 Task: Create a task  Create a new system for managing employee benefits and compensation , assign it to team member softage.4@softage.net in the project AgileDeck and update the status of the task to  Off Track , set the priority of the task to Medium
Action: Mouse moved to (57, 319)
Screenshot: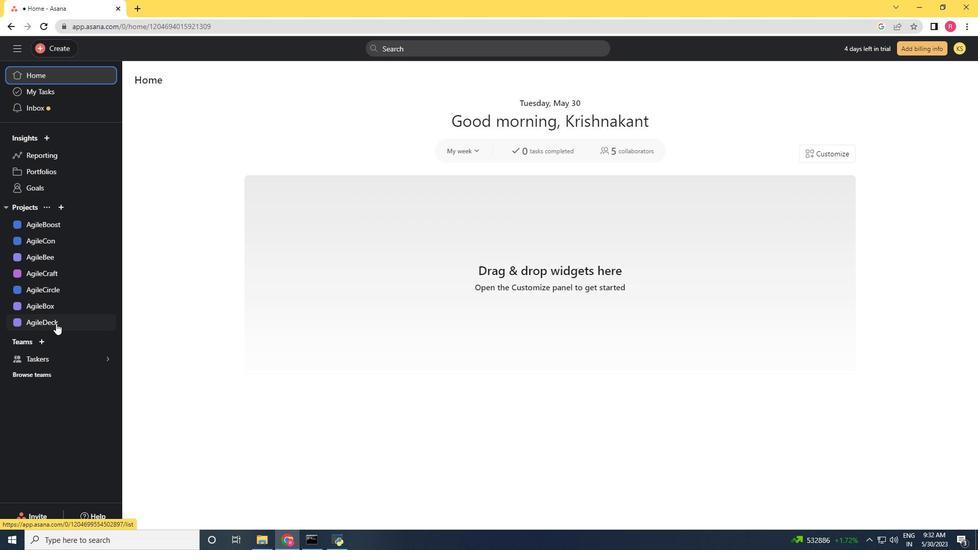 
Action: Mouse pressed left at (57, 319)
Screenshot: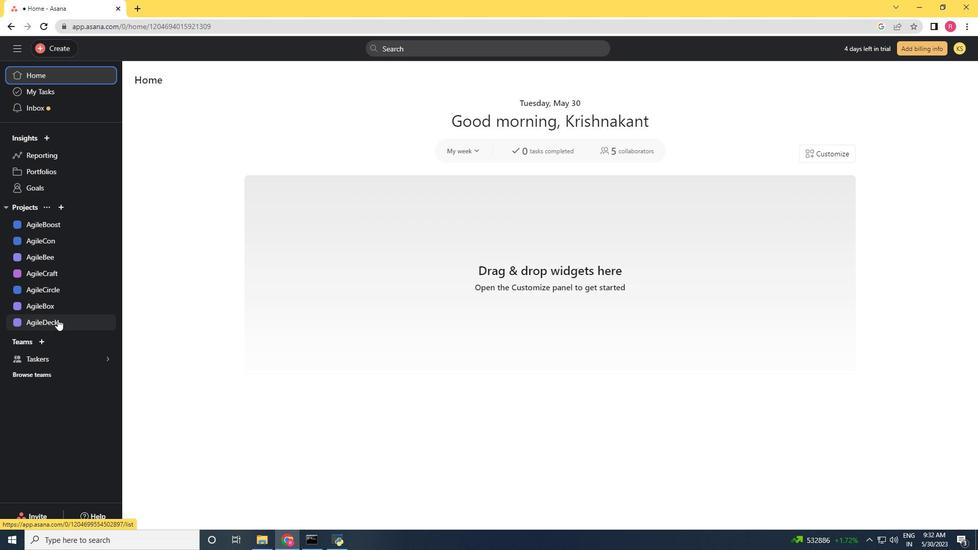 
Action: Mouse moved to (68, 54)
Screenshot: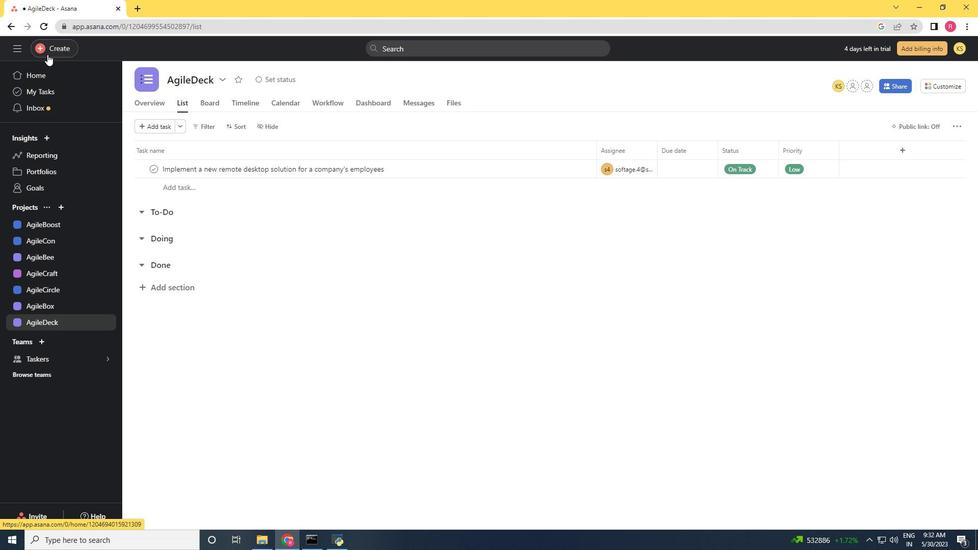 
Action: Mouse pressed left at (68, 54)
Screenshot: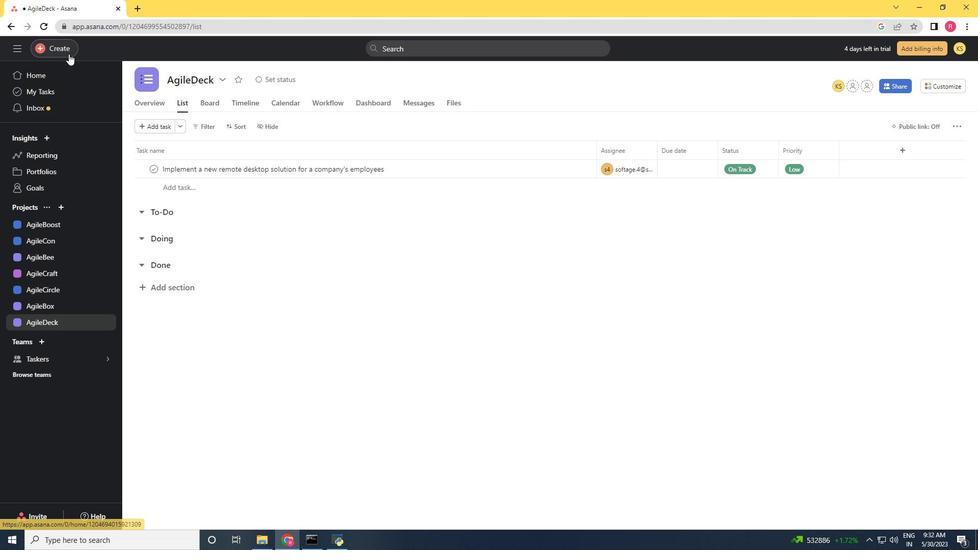 
Action: Mouse moved to (94, 54)
Screenshot: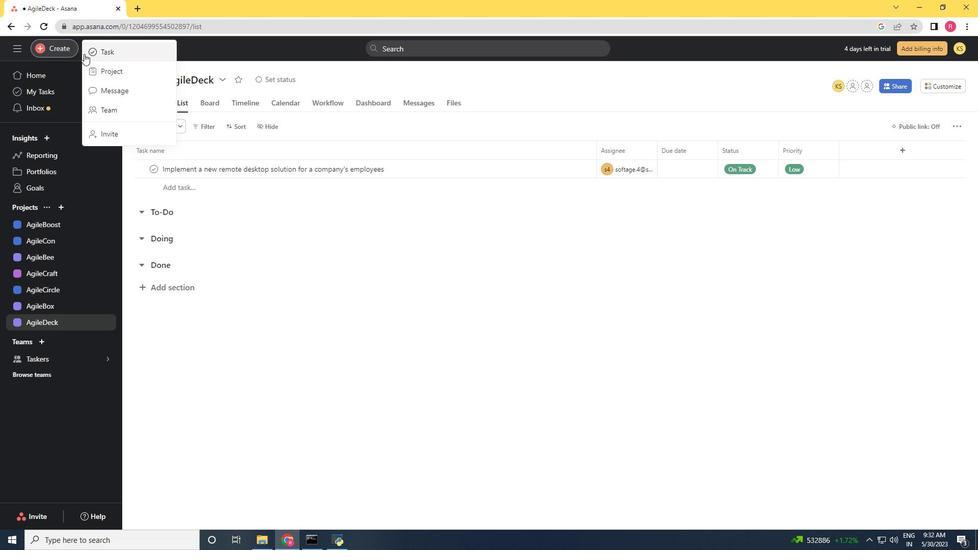 
Action: Mouse pressed left at (94, 54)
Screenshot: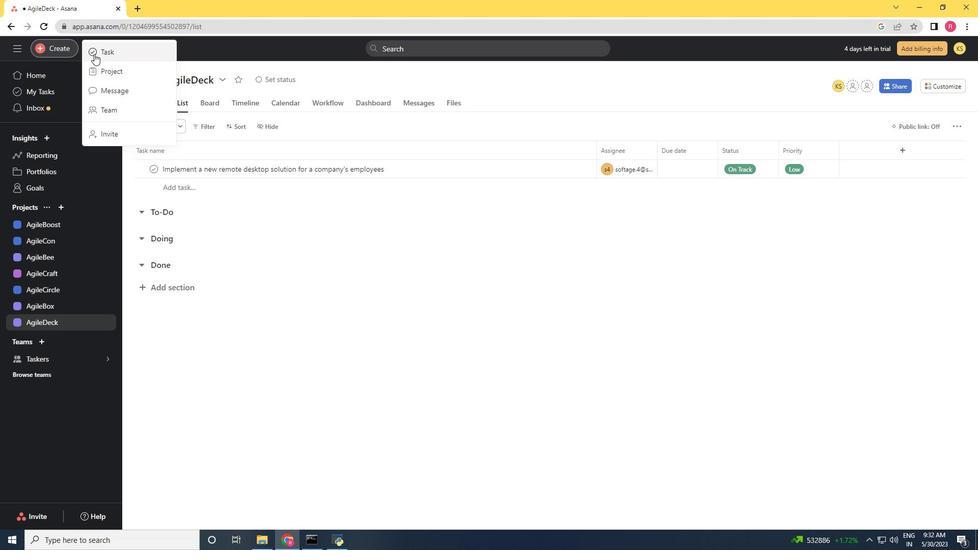 
Action: Key pressed <Key.shift>Create<Key.space><Key.space>a<Key.space>new<Key.space>st<Key.backspace>ystem<Key.space>for<Key.space>managing<Key.space>employee<Key.space>benefits<Key.space>and<Key.space>compensation<Key.space>
Screenshot: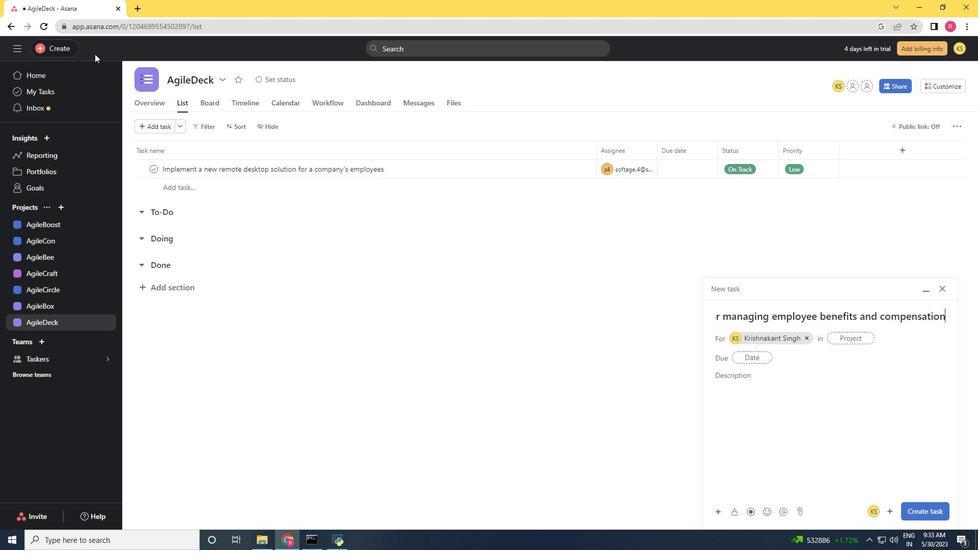 
Action: Mouse moved to (808, 340)
Screenshot: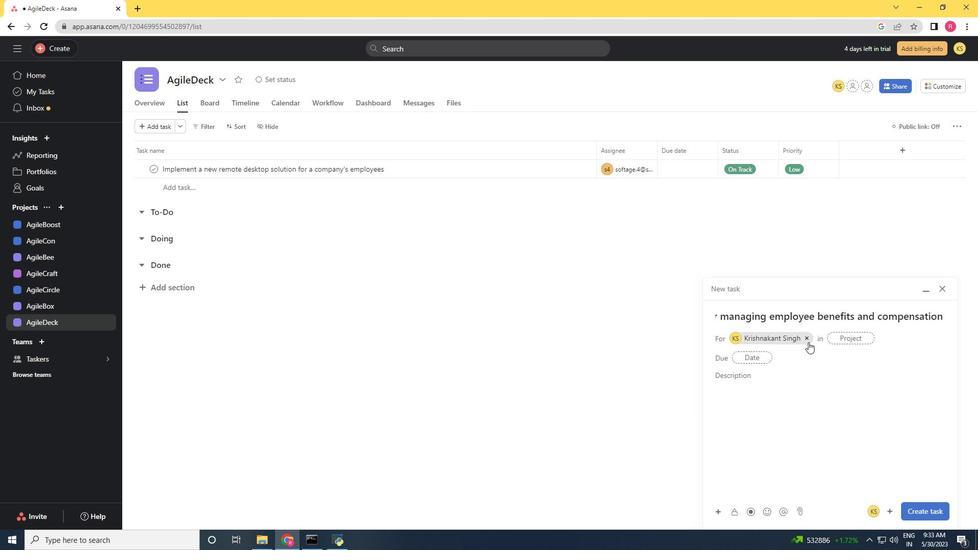 
Action: Mouse pressed left at (808, 340)
Screenshot: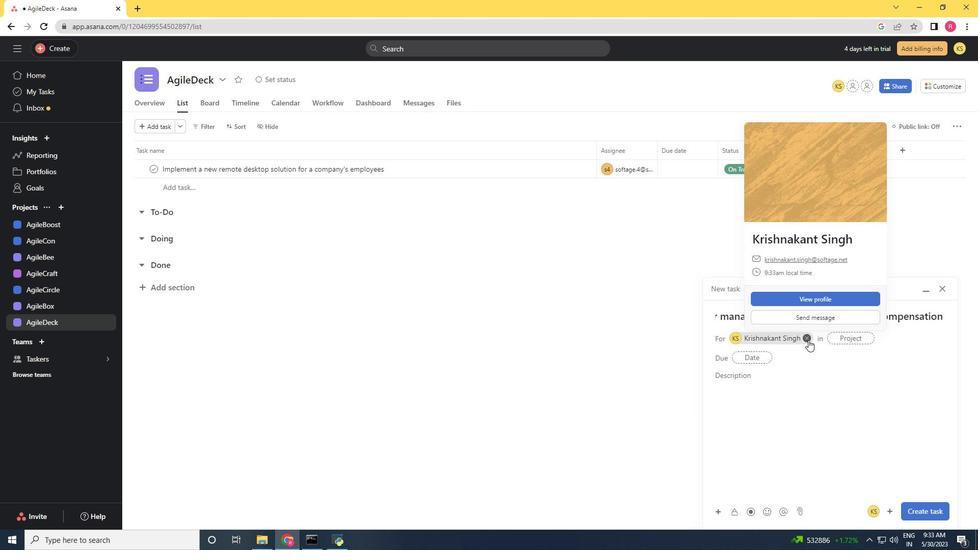 
Action: Mouse moved to (771, 341)
Screenshot: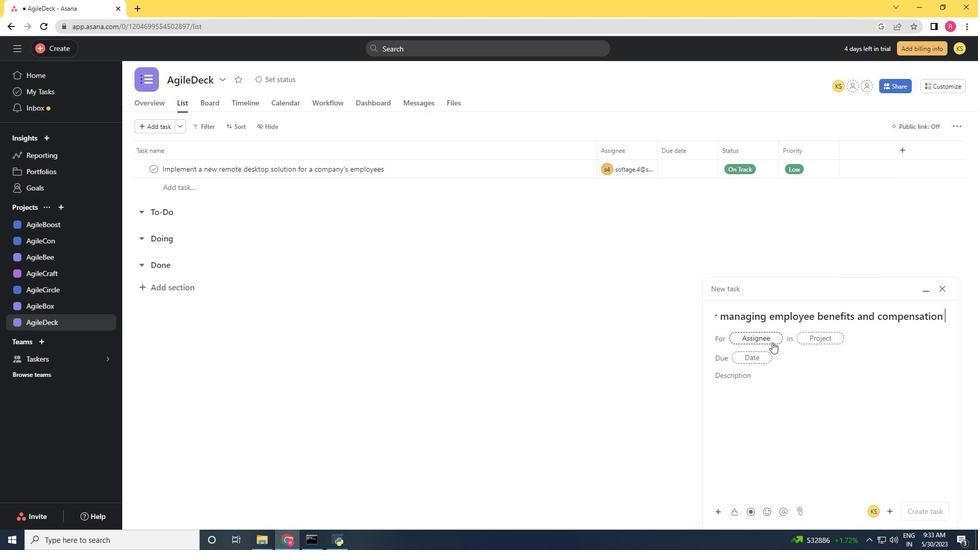 
Action: Mouse pressed left at (771, 341)
Screenshot: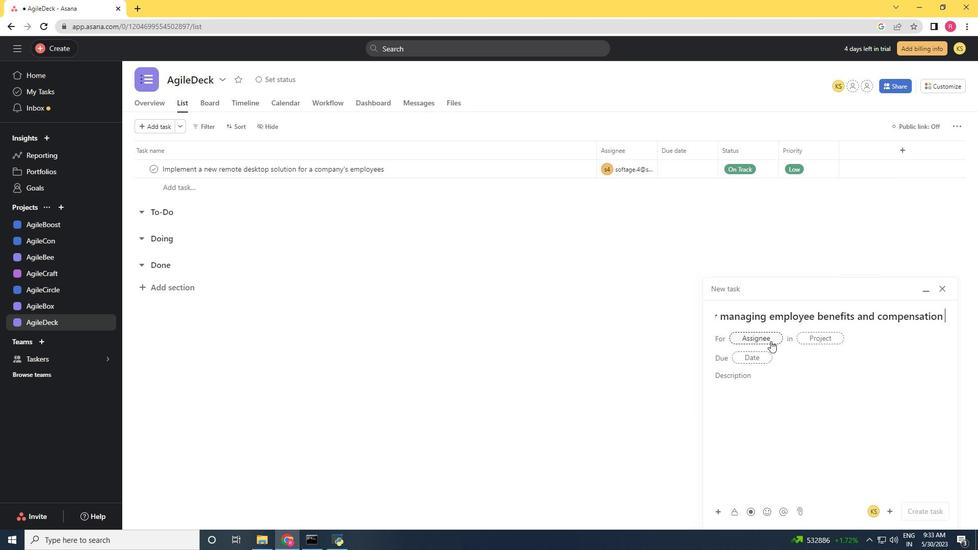 
Action: Key pressed softage.4<Key.shift>@softage.net
Screenshot: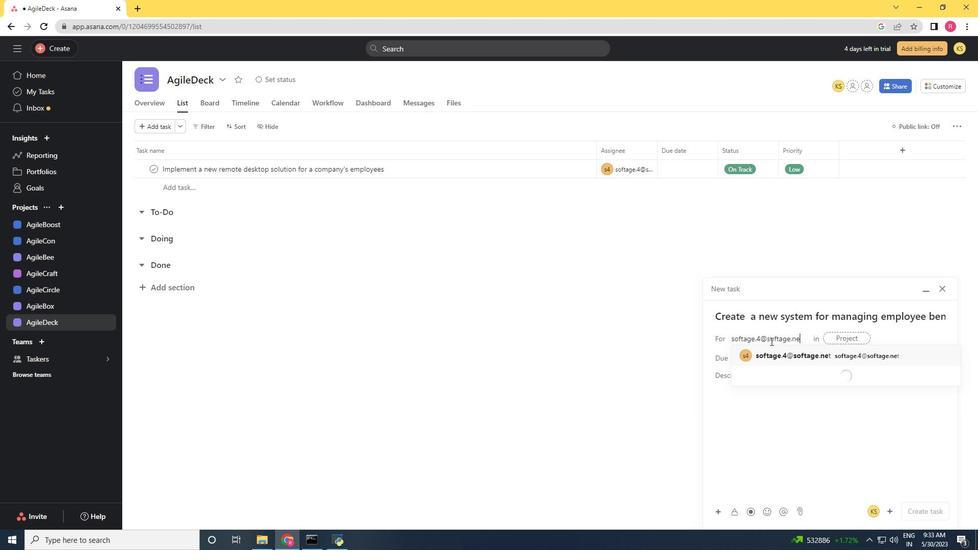 
Action: Mouse moved to (780, 359)
Screenshot: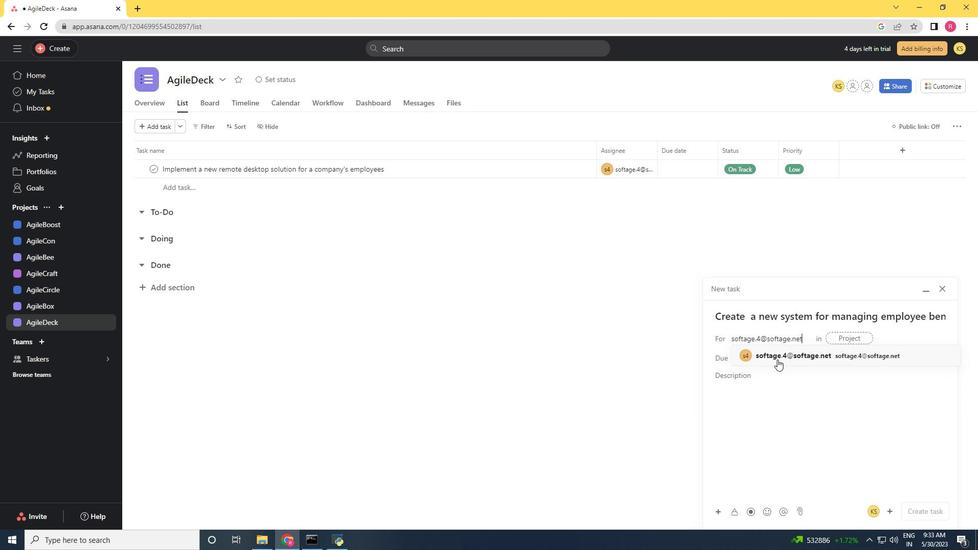 
Action: Mouse pressed left at (780, 359)
Screenshot: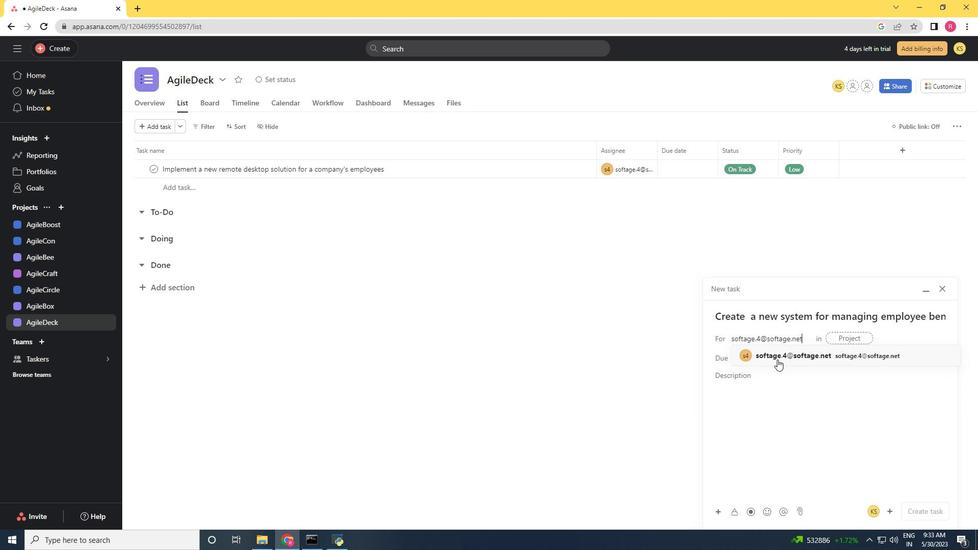
Action: Mouse moved to (631, 361)
Screenshot: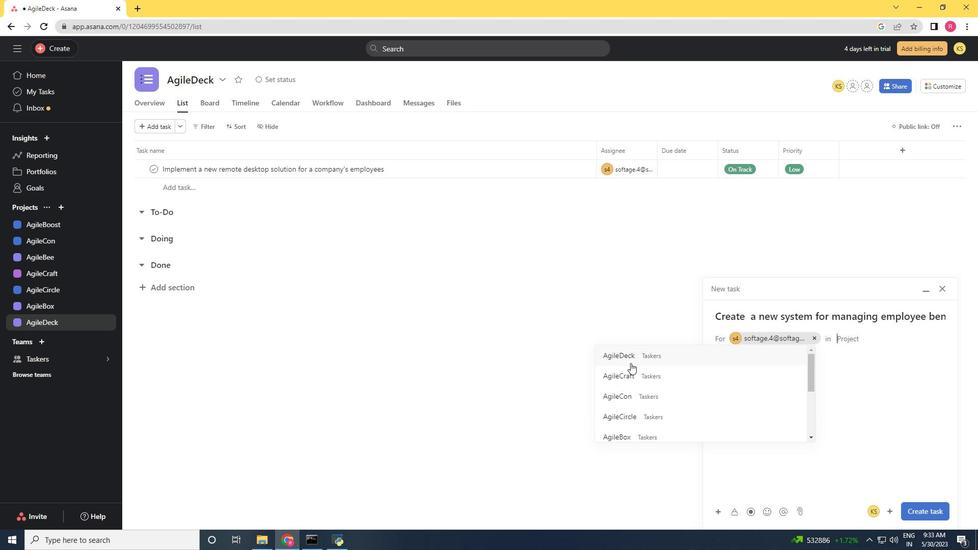 
Action: Mouse pressed left at (631, 361)
Screenshot: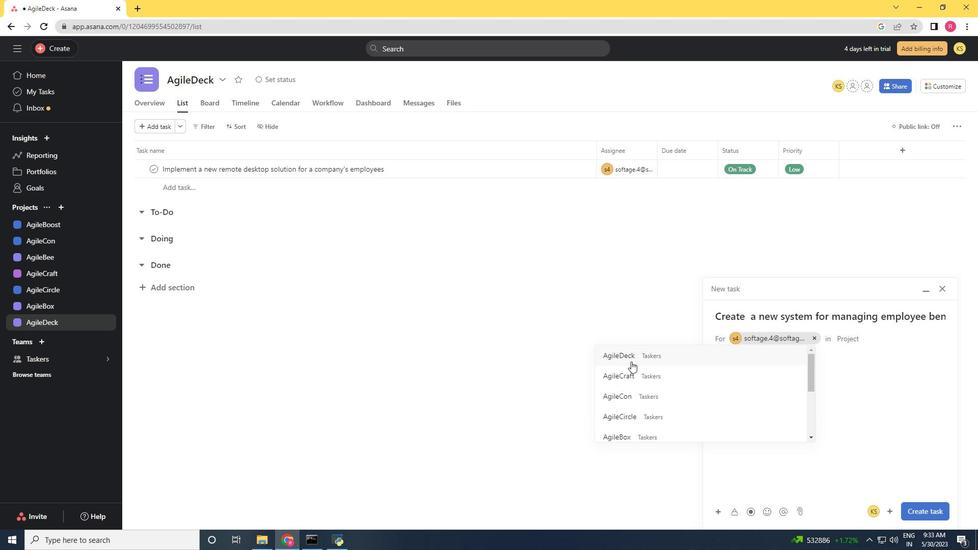 
Action: Mouse moved to (762, 383)
Screenshot: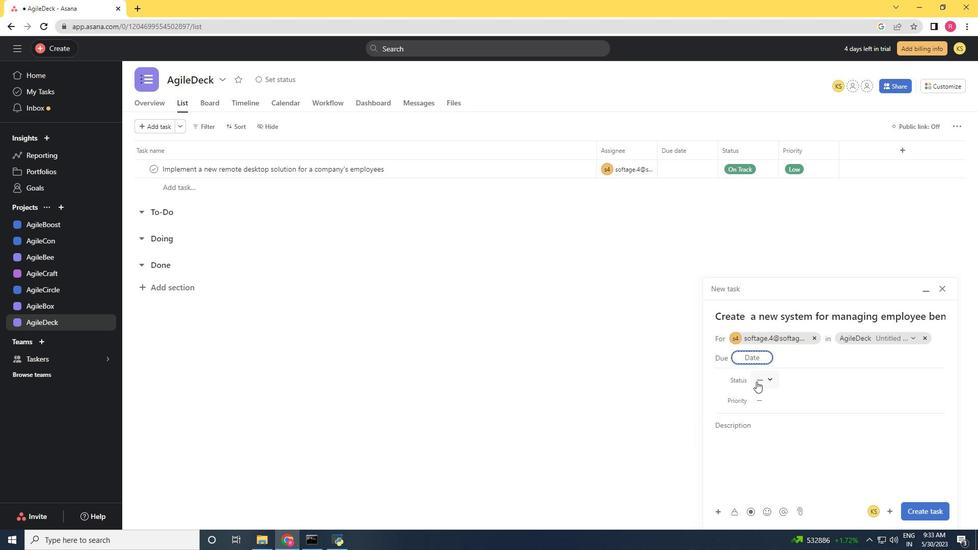 
Action: Mouse pressed left at (762, 383)
Screenshot: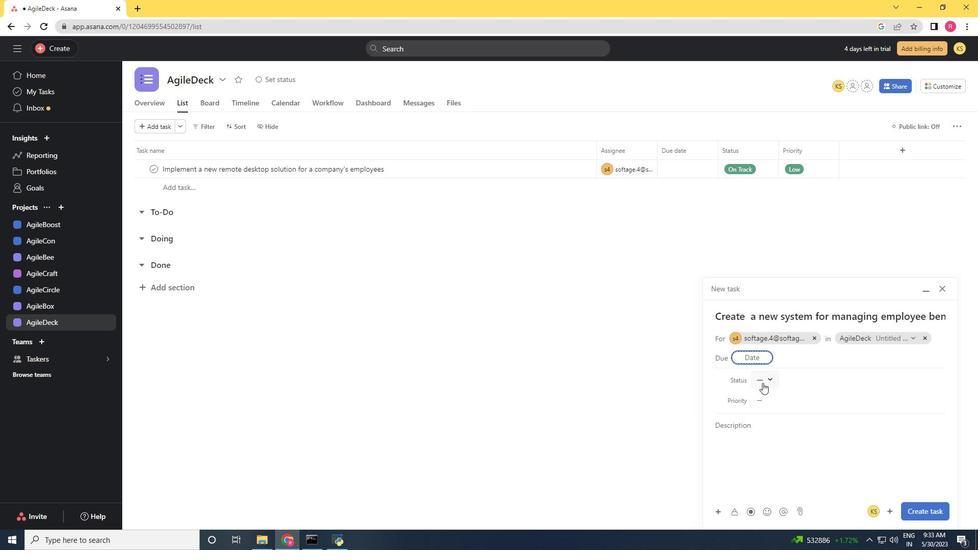 
Action: Mouse moved to (784, 432)
Screenshot: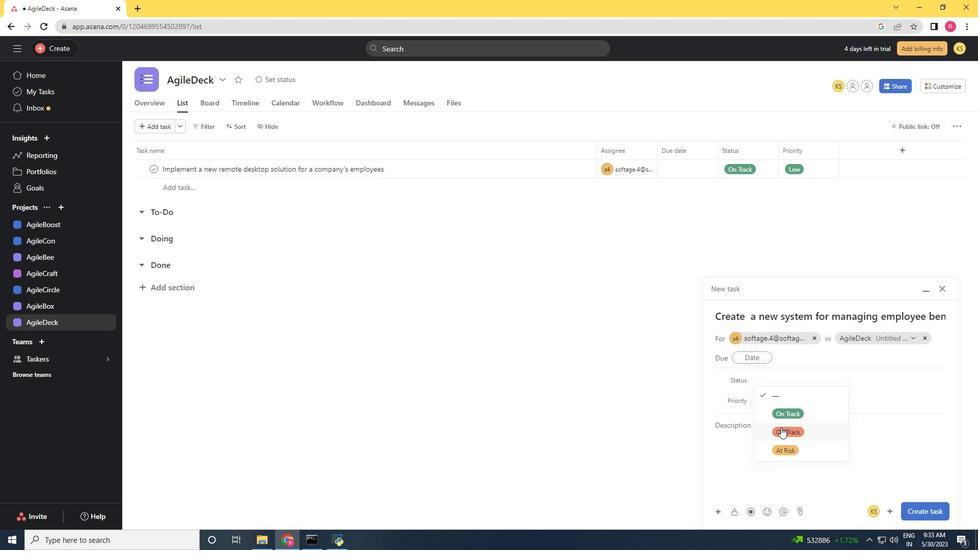 
Action: Mouse pressed left at (784, 432)
Screenshot: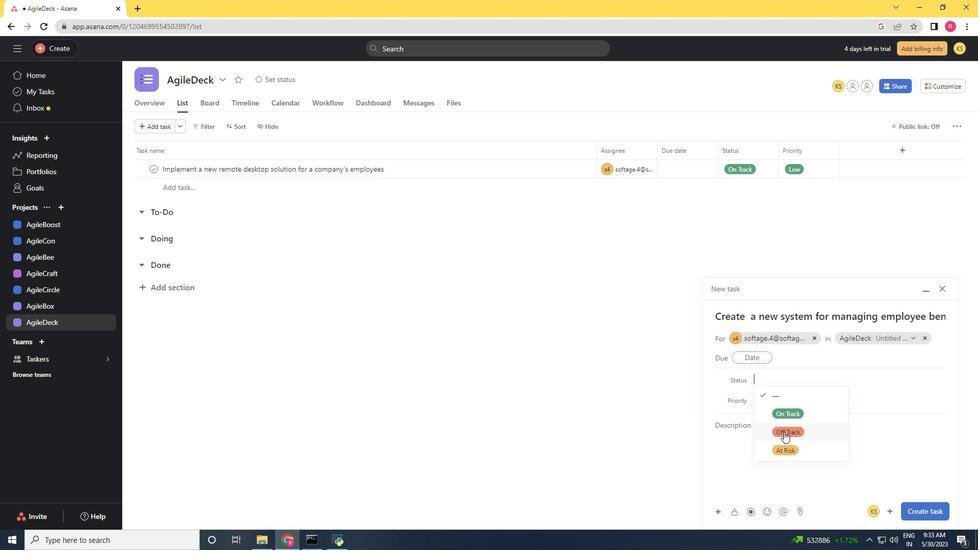 
Action: Mouse moved to (768, 405)
Screenshot: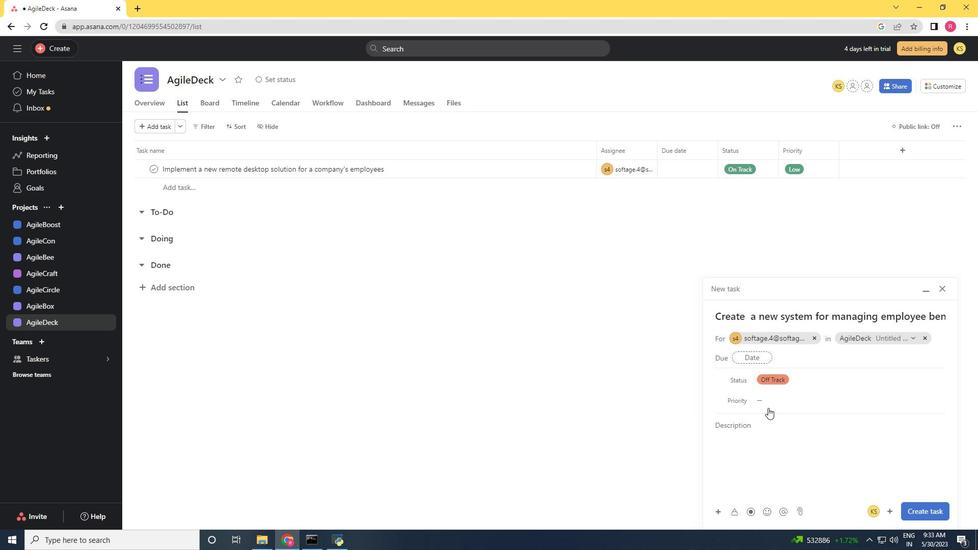 
Action: Mouse pressed left at (768, 405)
Screenshot: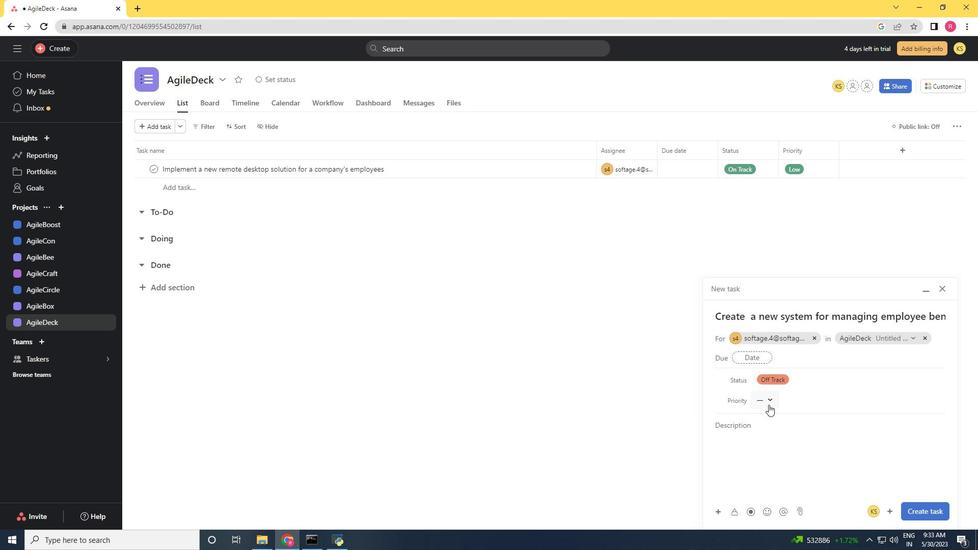 
Action: Mouse moved to (786, 447)
Screenshot: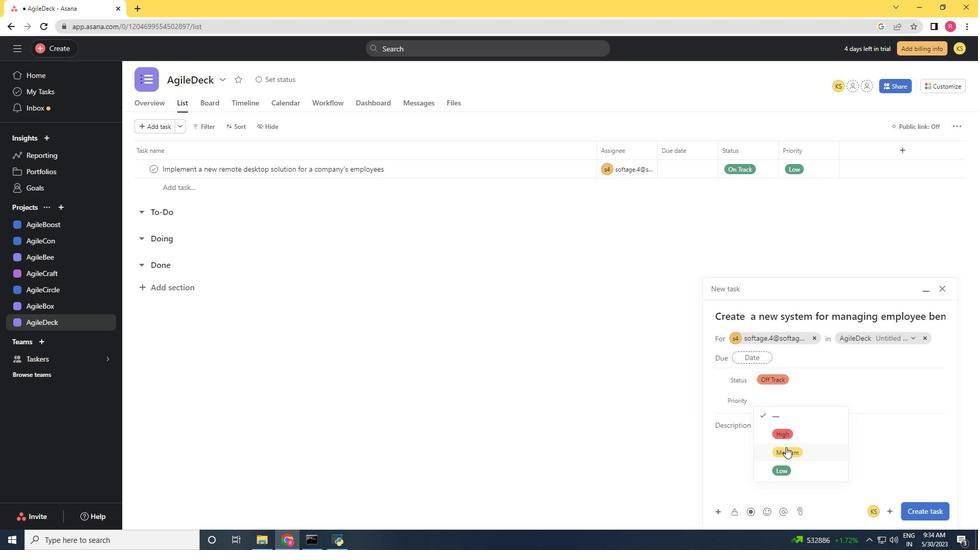 
Action: Mouse pressed left at (786, 447)
Screenshot: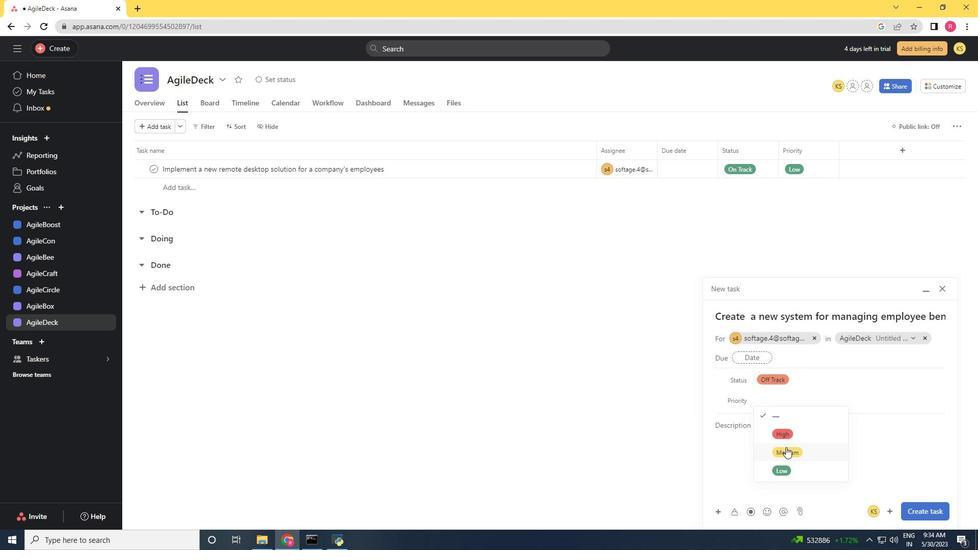 
Action: Mouse moved to (929, 508)
Screenshot: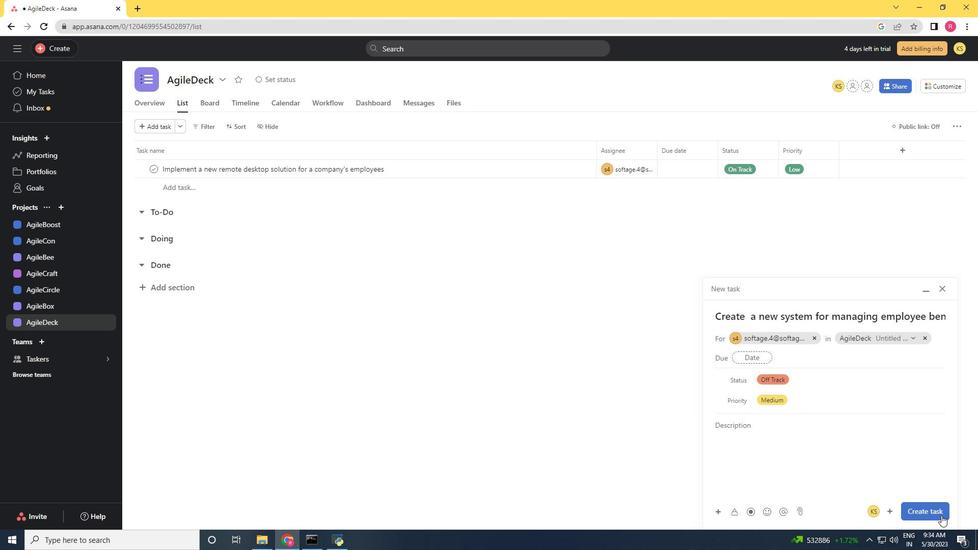 
Action: Mouse pressed left at (929, 508)
Screenshot: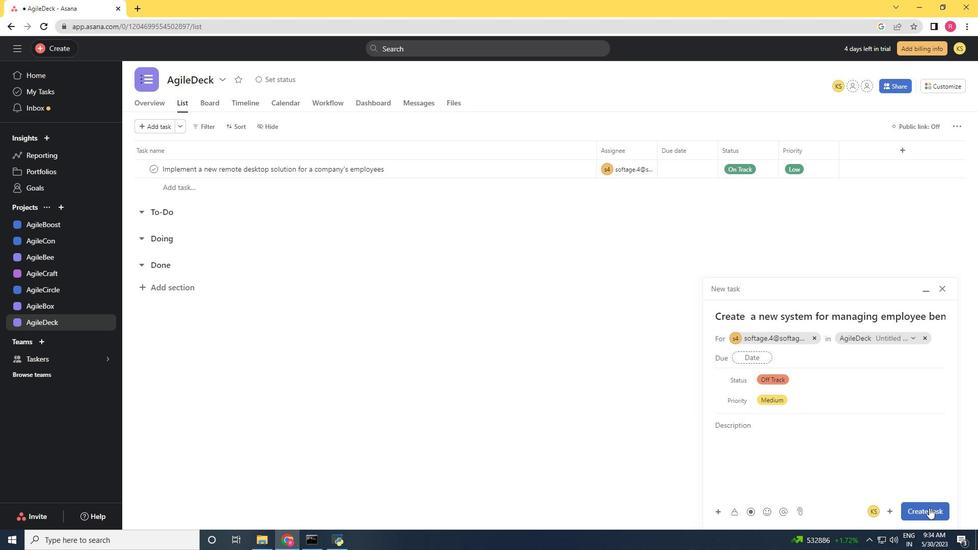 
